 Task: Change the scale to a "normal(100%)" in print settings
Action: Mouse moved to (37, 91)
Screenshot: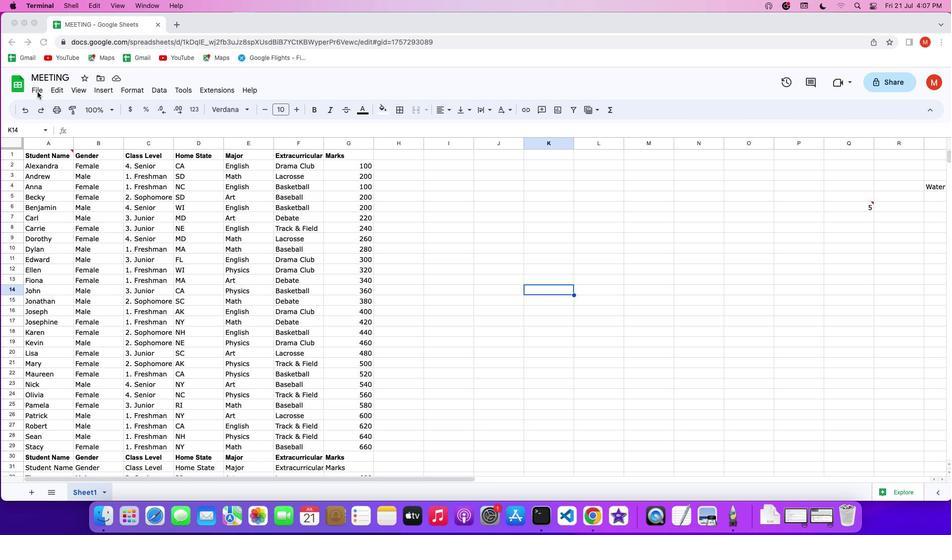 
Action: Mouse pressed left at (37, 91)
Screenshot: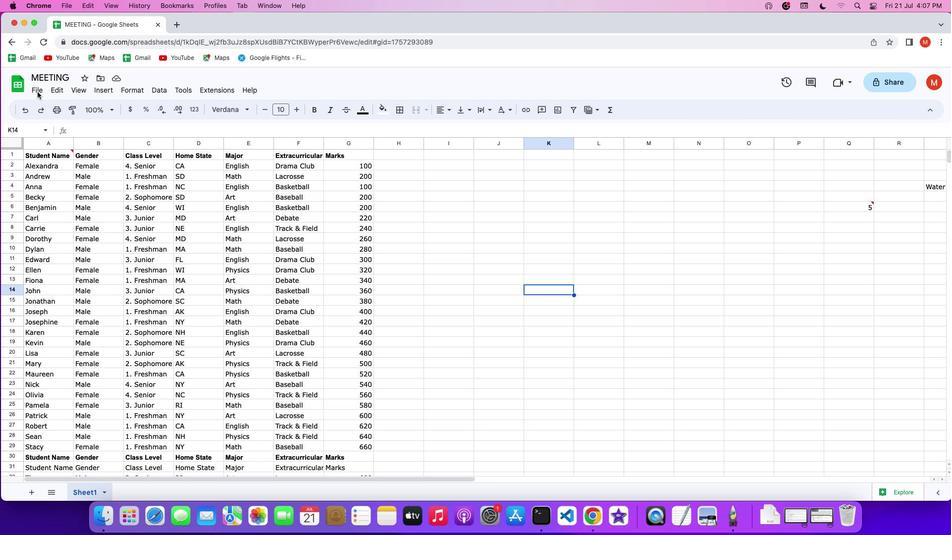 
Action: Mouse pressed left at (37, 91)
Screenshot: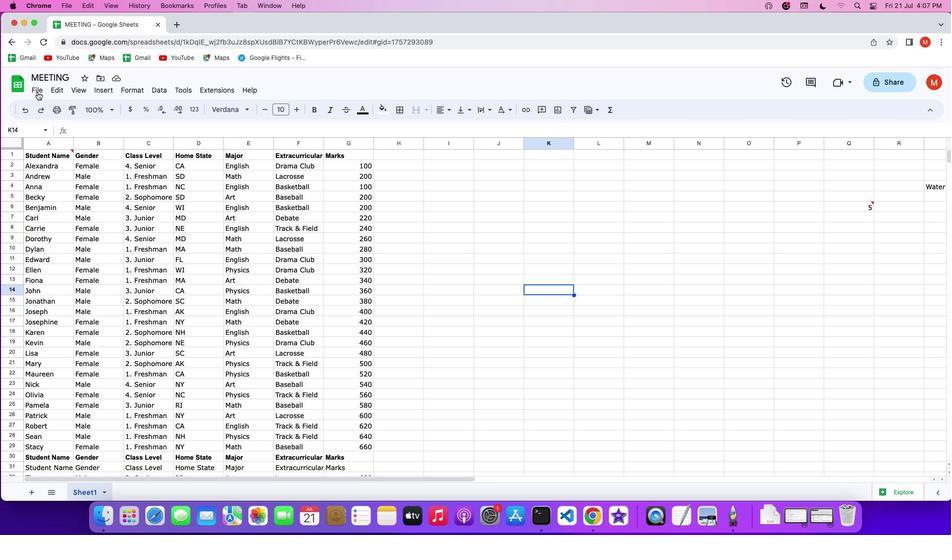 
Action: Mouse moved to (49, 280)
Screenshot: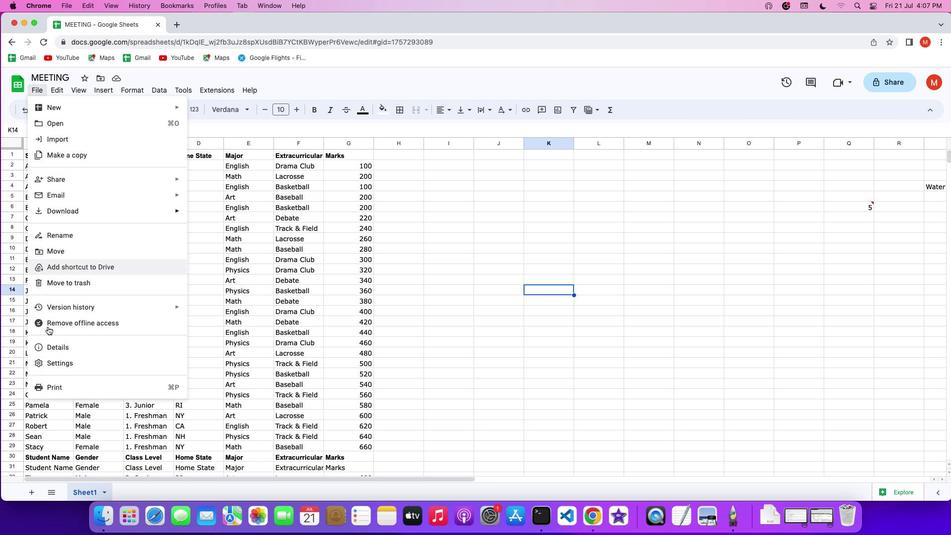 
Action: Mouse pressed left at (49, 280)
Screenshot: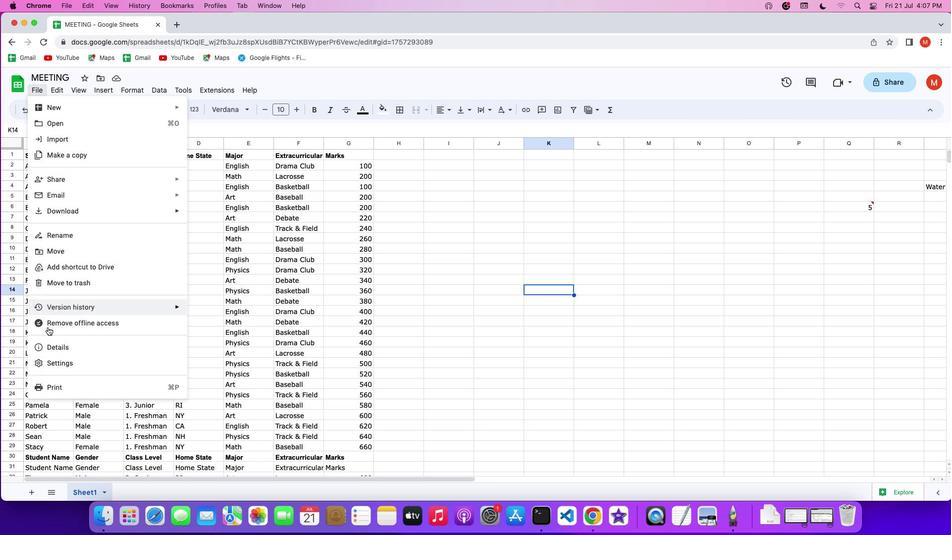 
Action: Mouse moved to (929, 248)
Screenshot: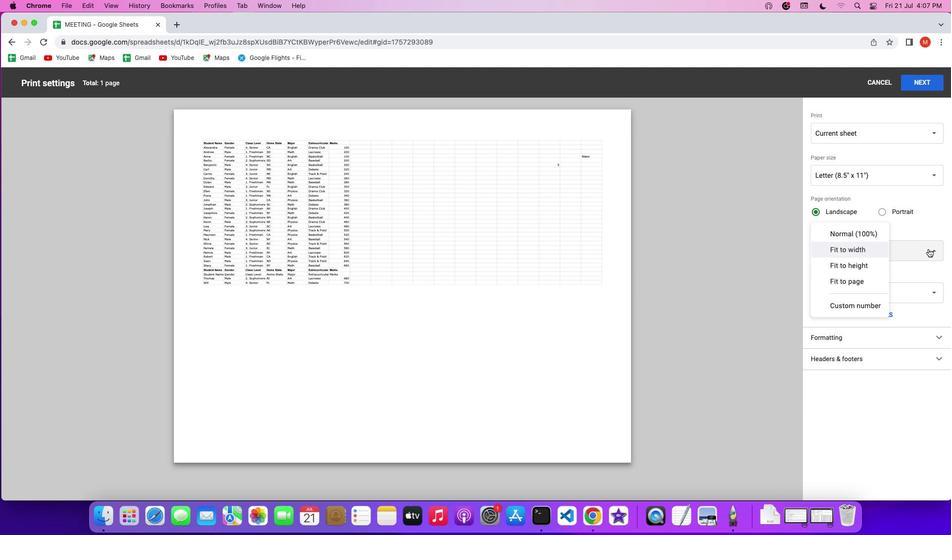 
Action: Mouse pressed left at (929, 248)
Screenshot: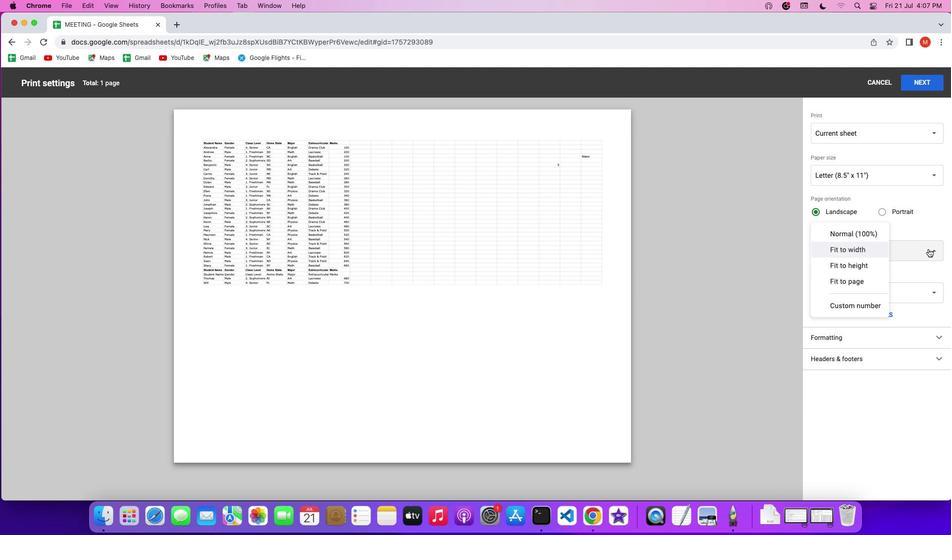 
Action: Mouse moved to (838, 232)
Screenshot: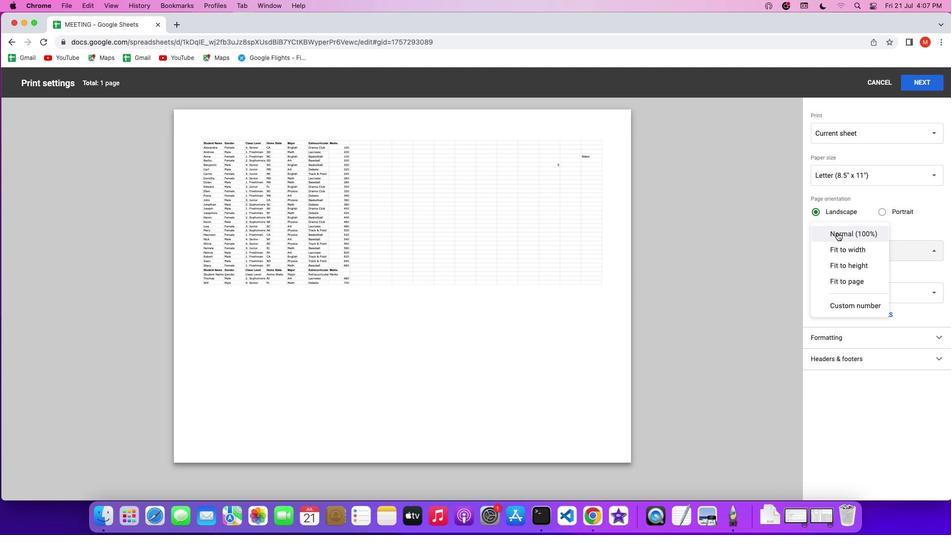 
Action: Mouse pressed left at (838, 232)
Screenshot: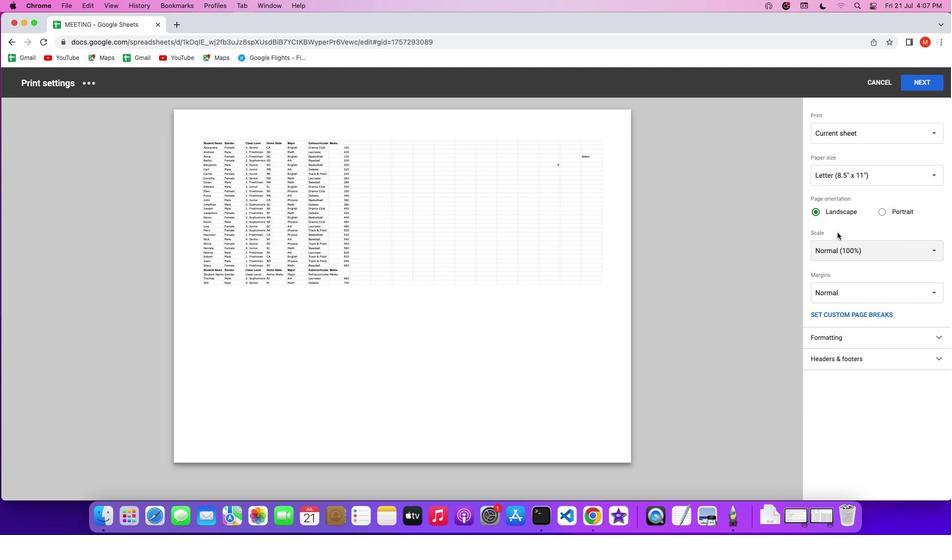 
Action: Mouse moved to (806, 242)
Screenshot: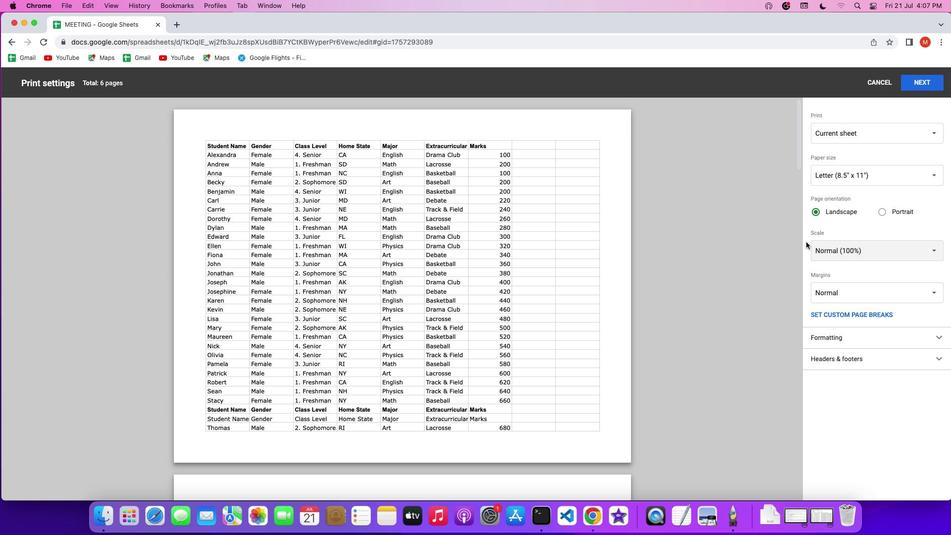 
